 Task: Check a repository's "Stars" to see who else finds it interesting.
Action: Mouse moved to (1056, 61)
Screenshot: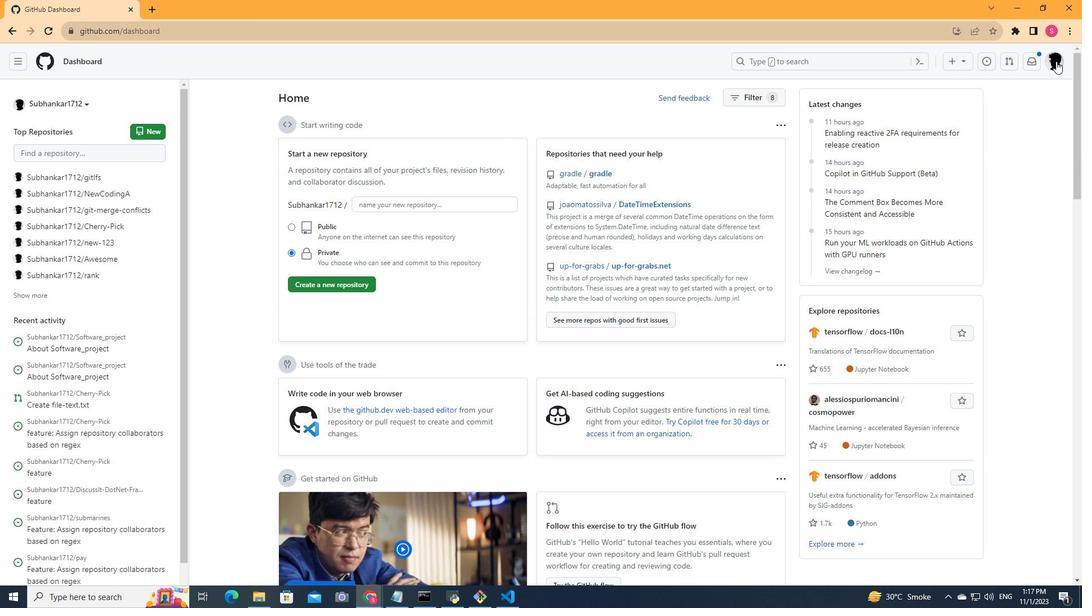 
Action: Mouse pressed left at (1056, 61)
Screenshot: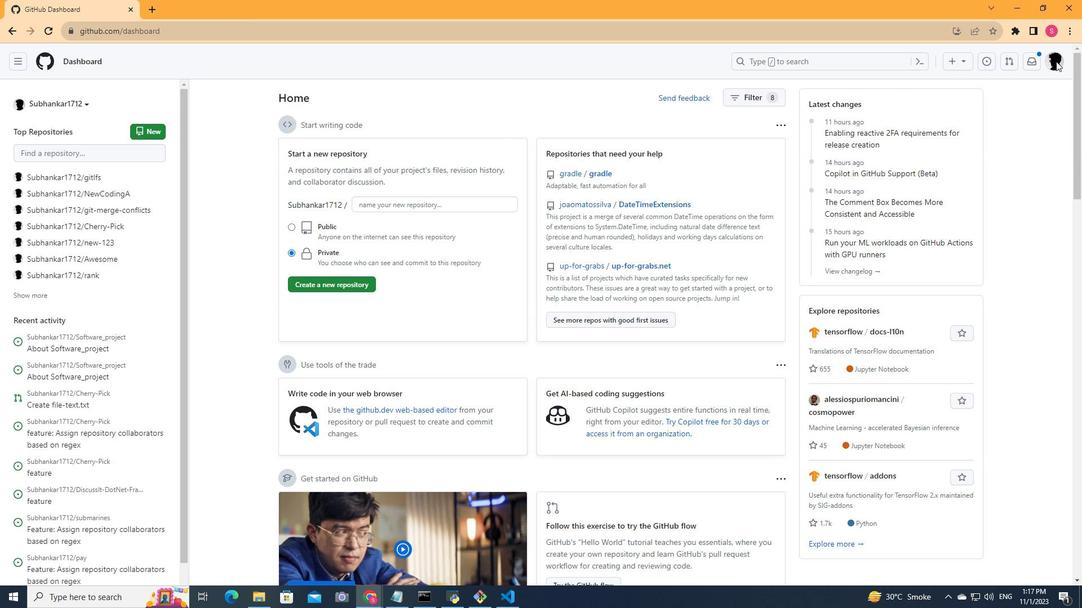 
Action: Mouse moved to (935, 145)
Screenshot: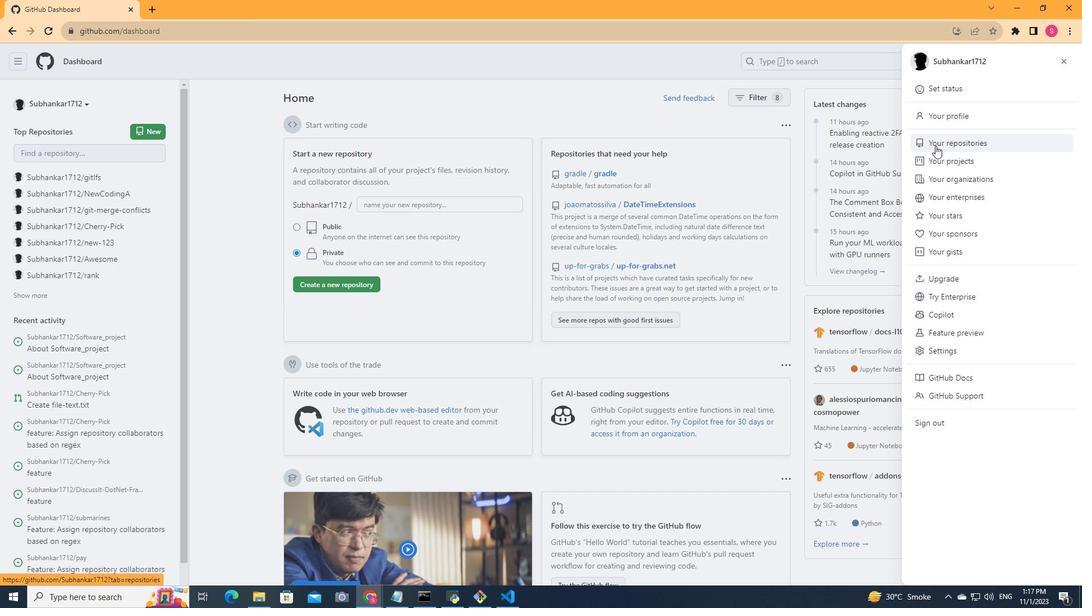 
Action: Mouse pressed left at (935, 145)
Screenshot: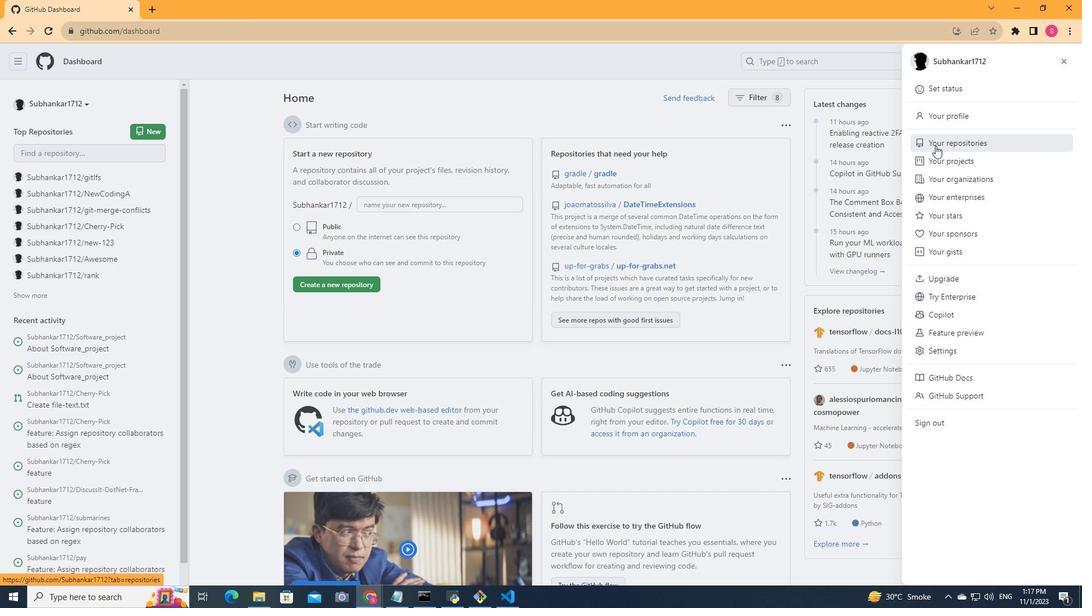 
Action: Mouse moved to (297, 85)
Screenshot: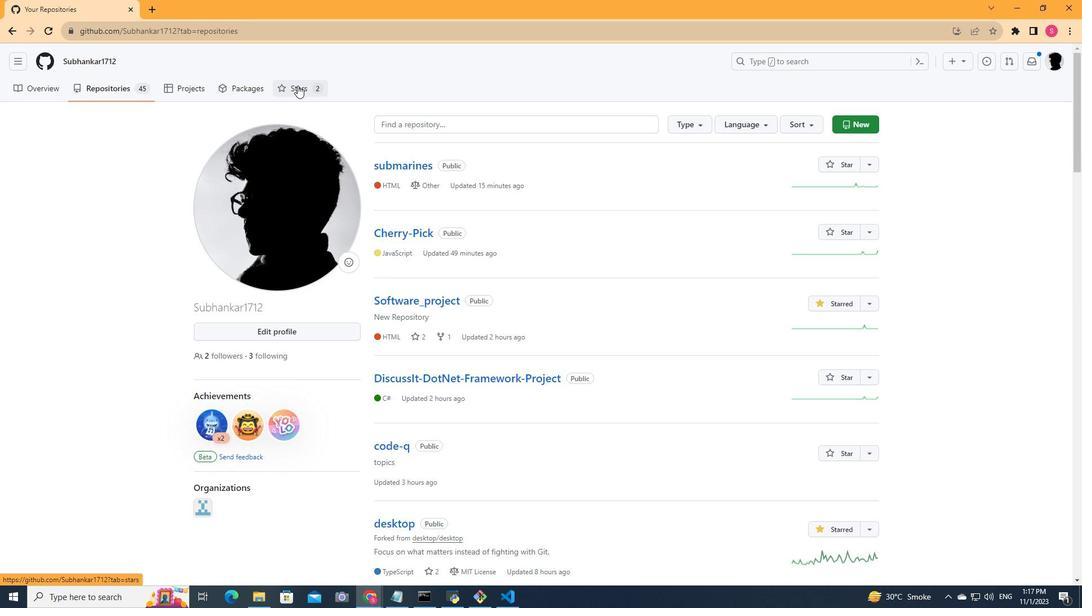 
Action: Mouse pressed left at (297, 85)
Screenshot: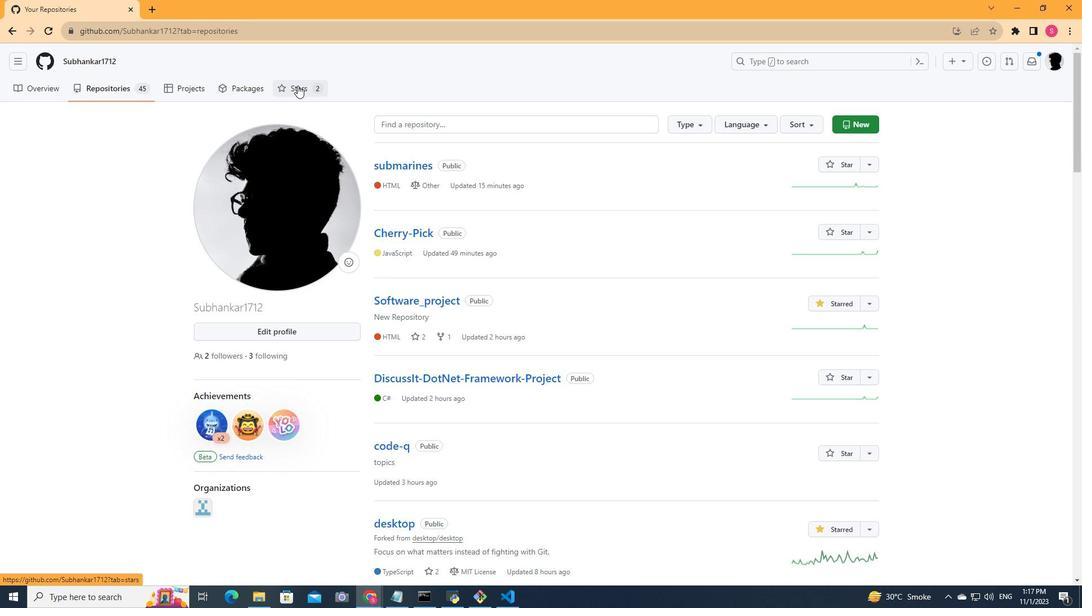 
Action: Mouse moved to (481, 280)
Screenshot: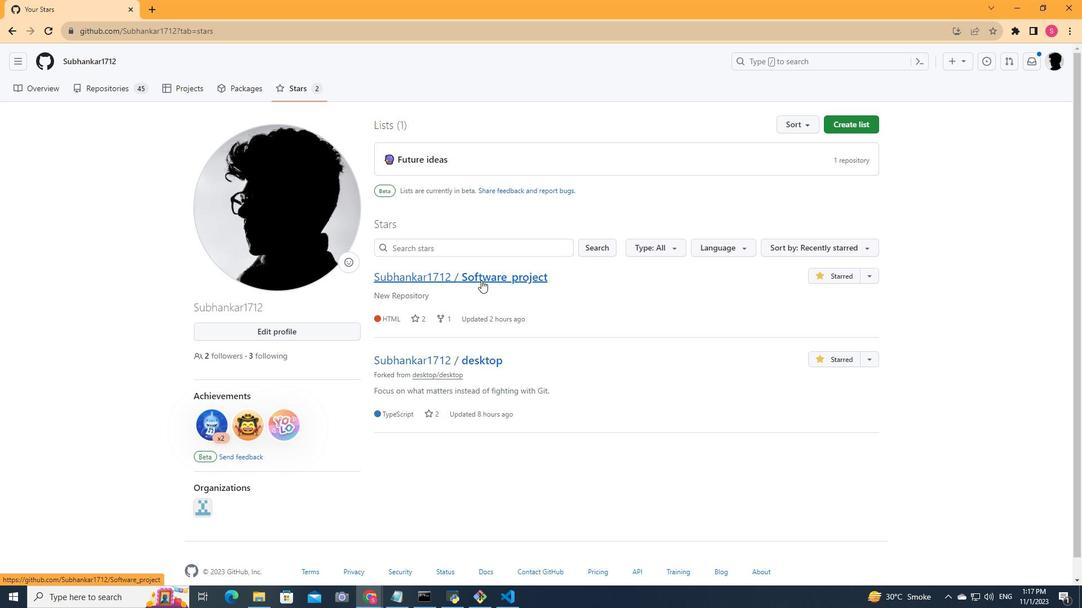 
Action: Mouse pressed left at (481, 280)
Screenshot: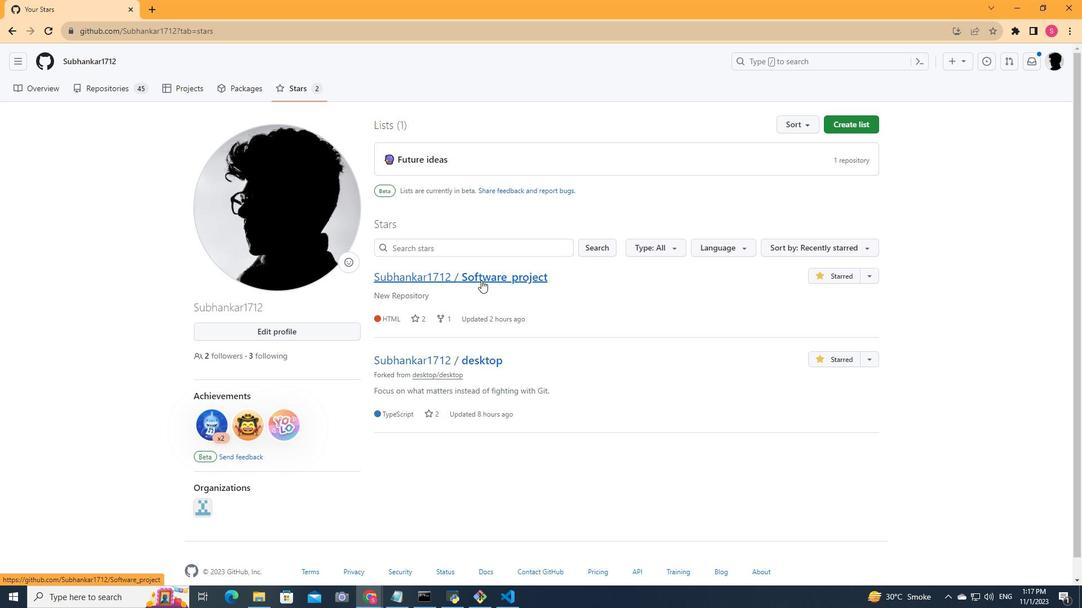 
Action: Mouse moved to (741, 237)
Screenshot: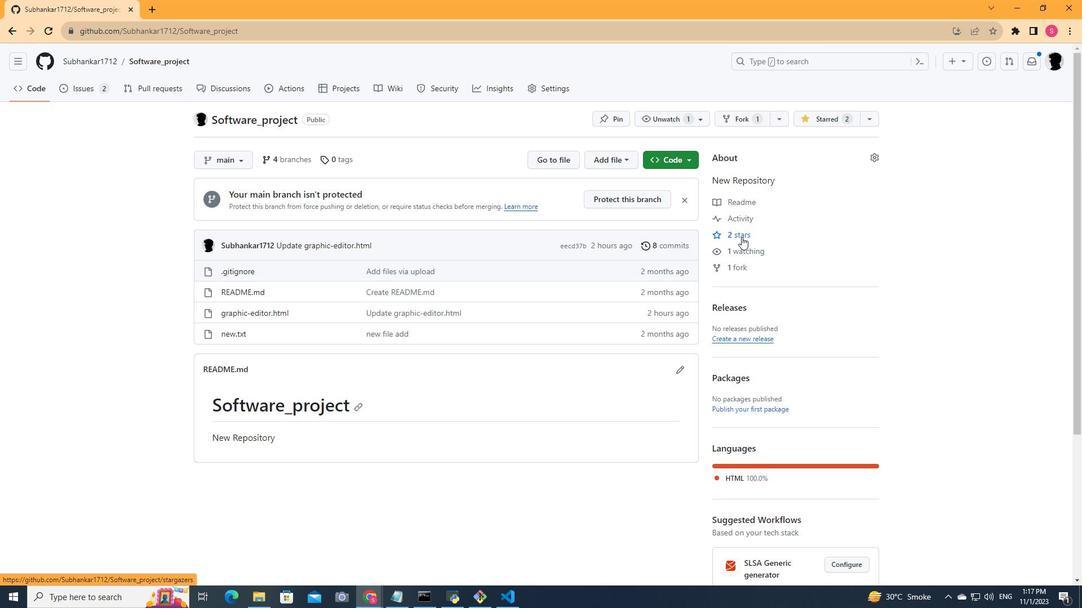 
Action: Mouse pressed left at (741, 237)
Screenshot: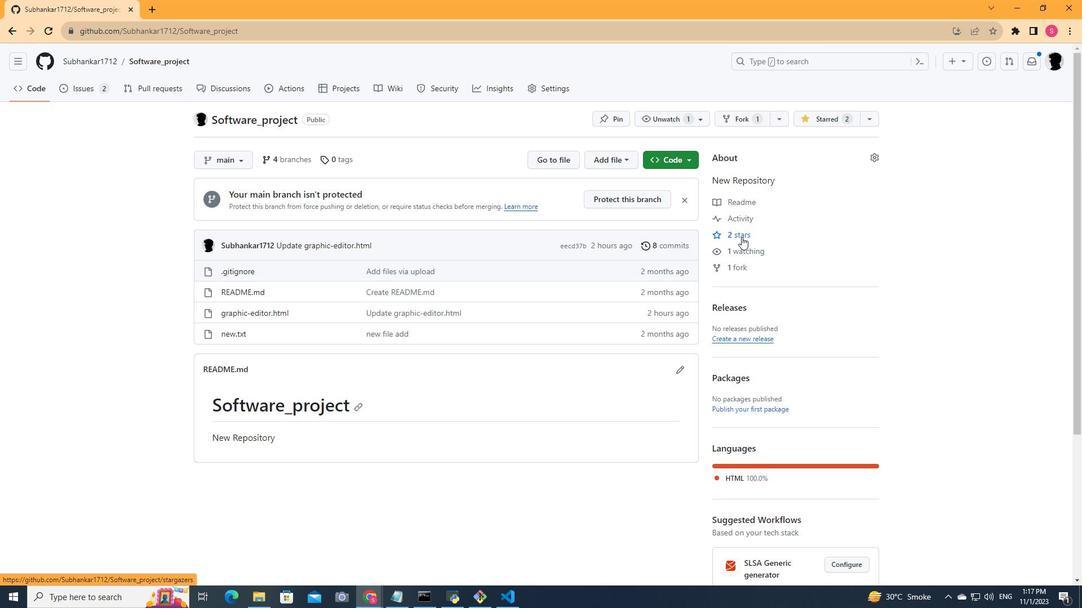 
Action: Mouse moved to (266, 162)
Screenshot: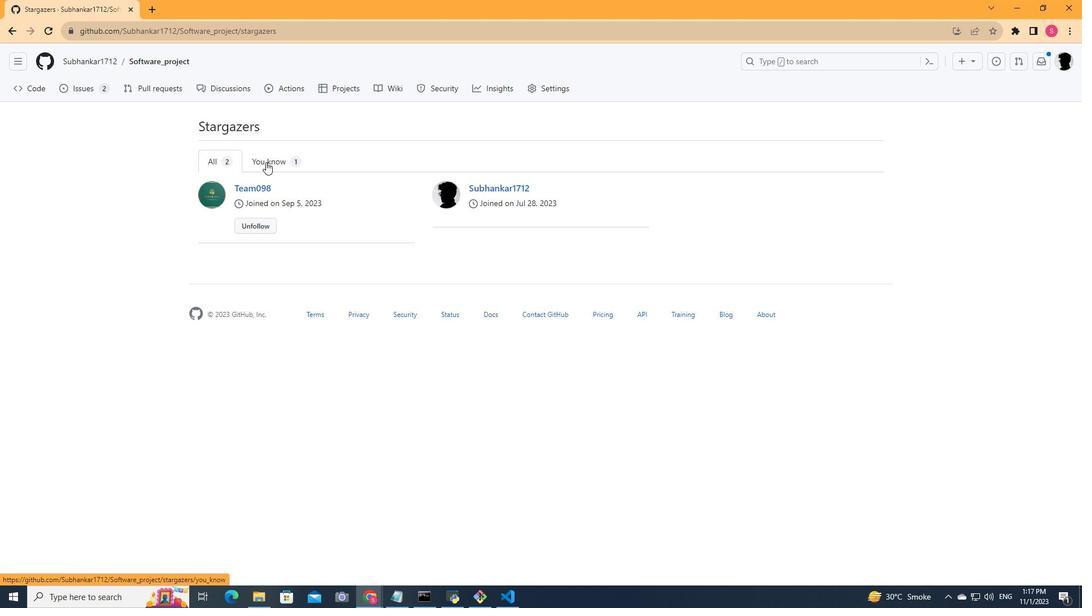 
Action: Mouse pressed left at (266, 162)
Screenshot: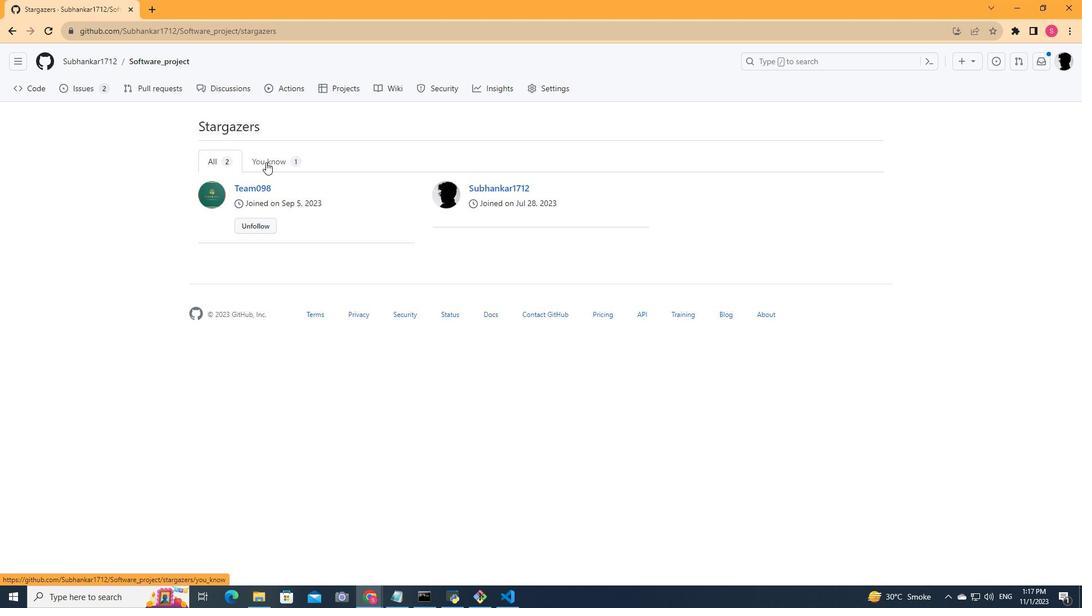 
Action: Mouse moved to (236, 163)
Screenshot: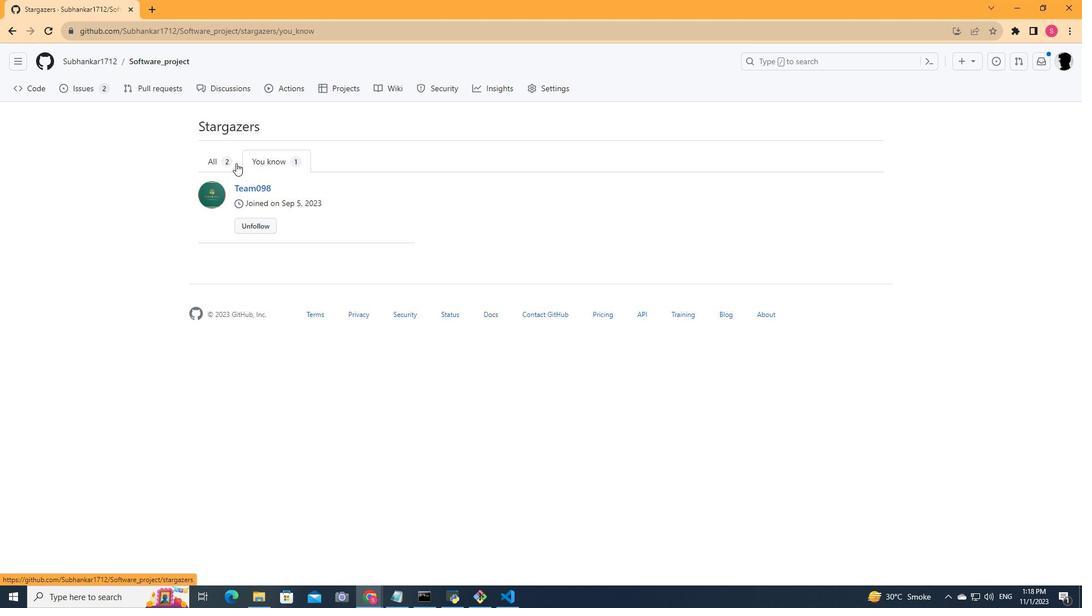 
Action: Mouse pressed left at (236, 163)
Screenshot: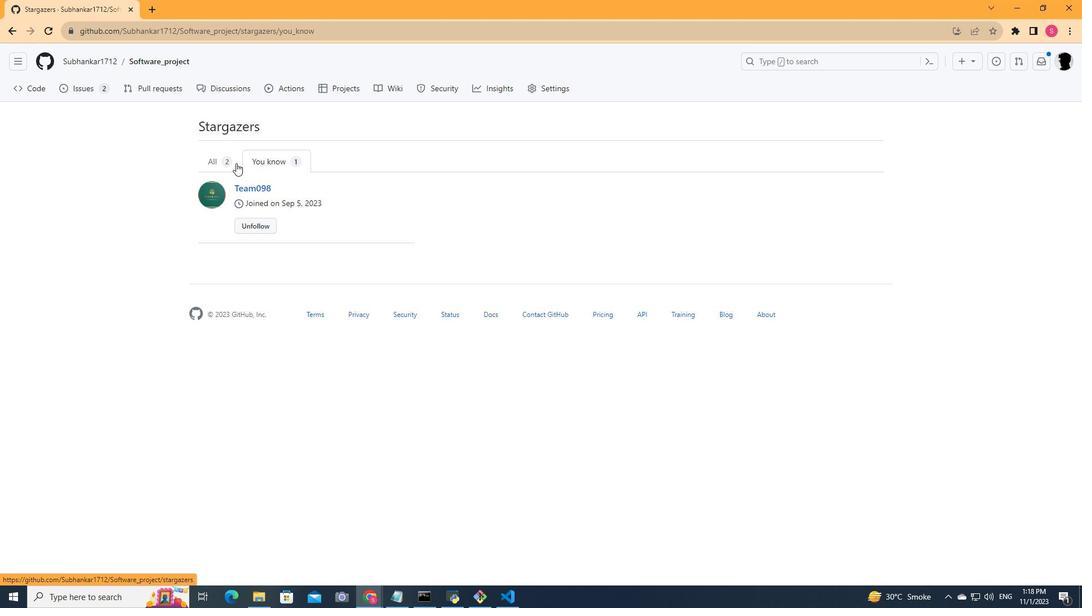 
Action: Mouse moved to (15, 27)
Screenshot: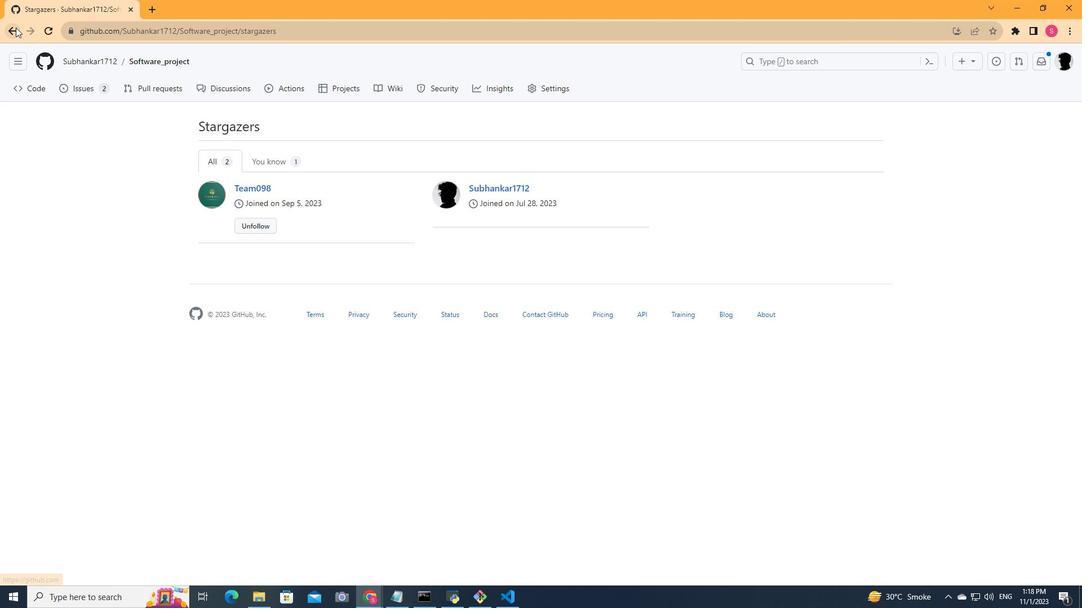 
Action: Mouse pressed left at (15, 27)
Screenshot: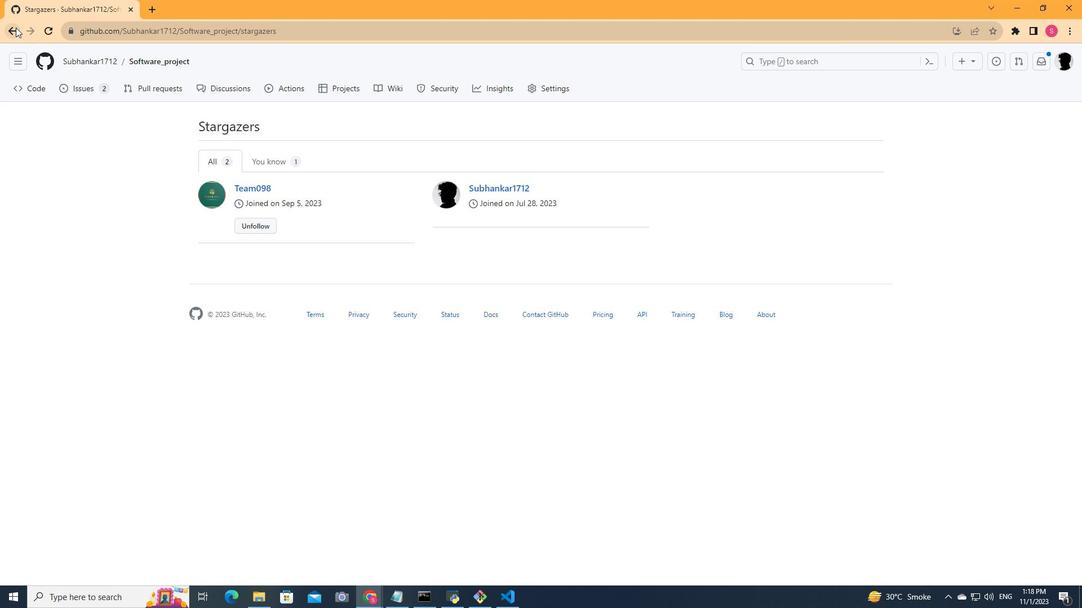 
Action: Mouse moved to (14, 27)
Screenshot: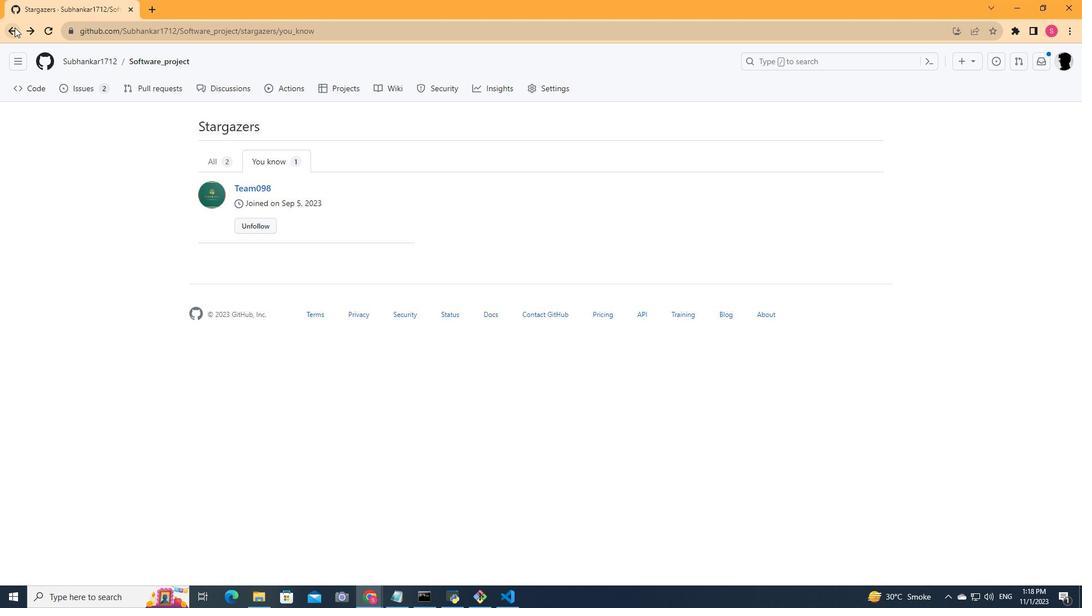 
Action: Mouse pressed left at (14, 27)
Screenshot: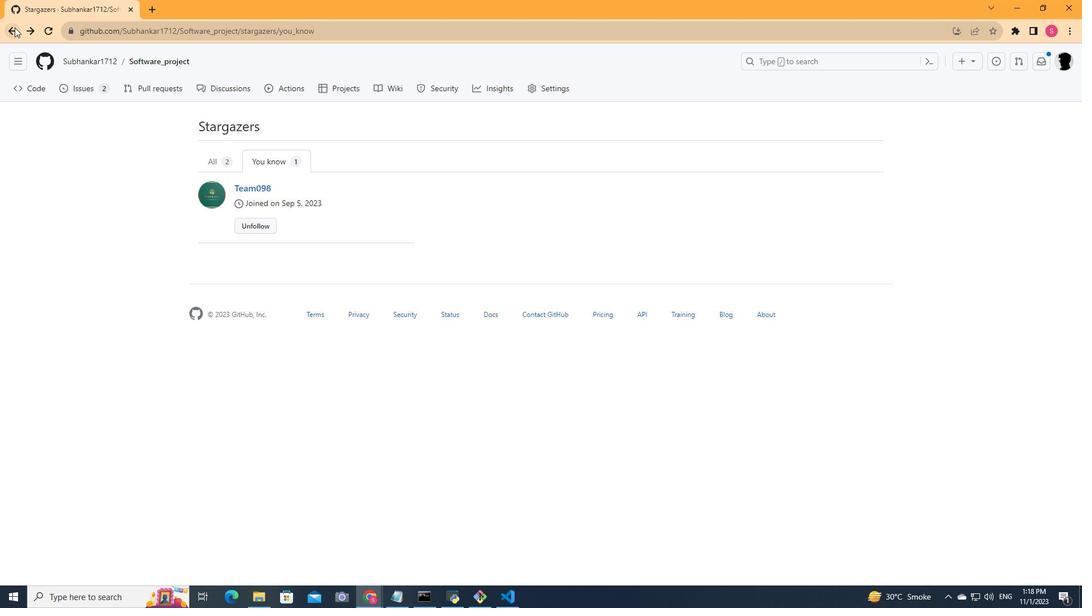 
Action: Mouse pressed left at (14, 27)
Screenshot: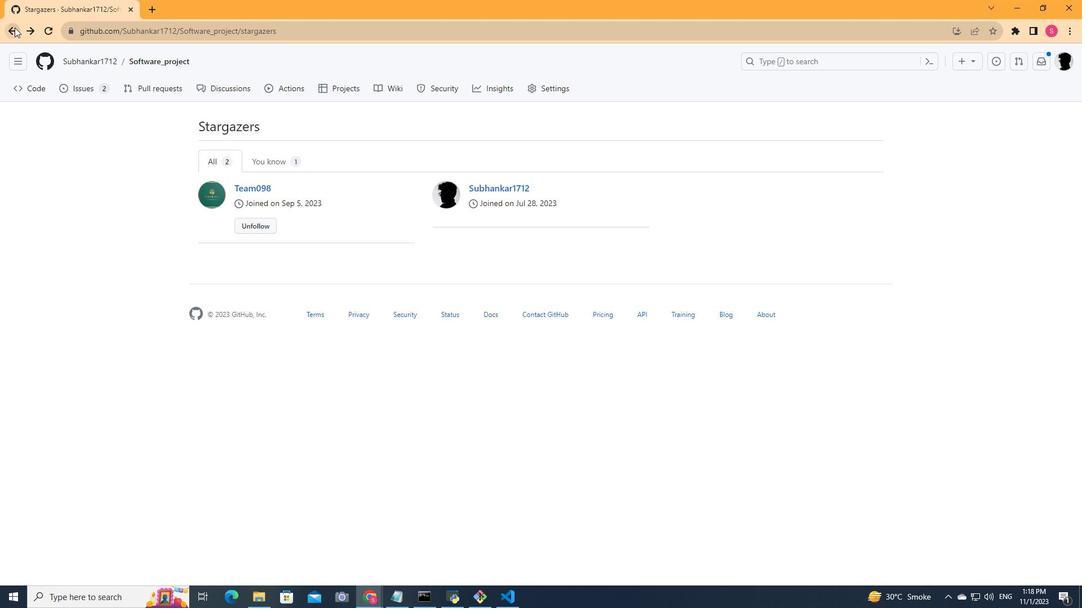 
Action: Mouse pressed left at (14, 27)
Screenshot: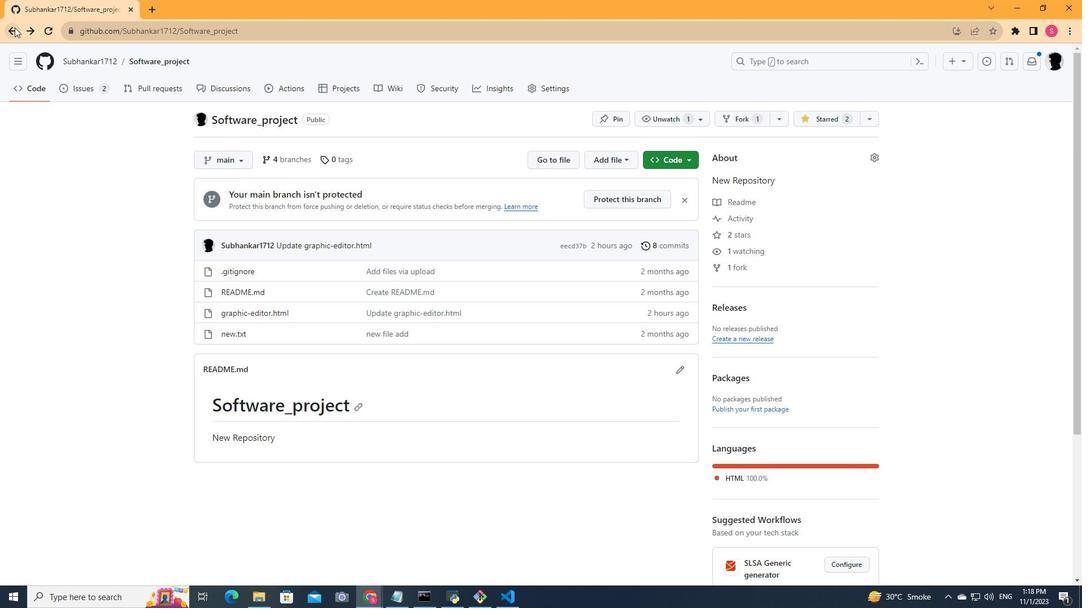 
Action: Mouse moved to (457, 362)
Screenshot: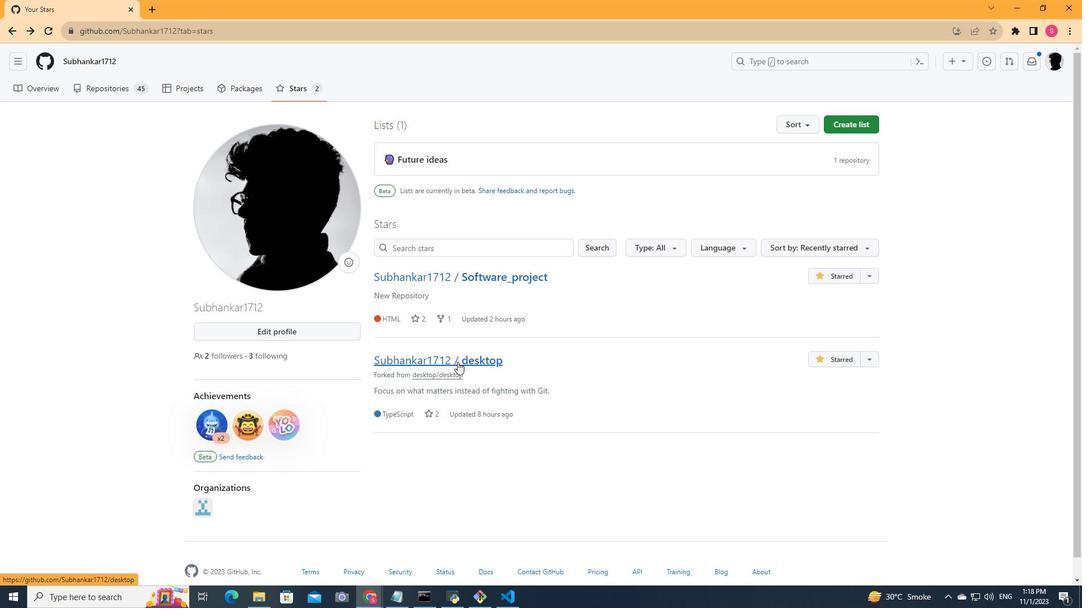 
Action: Mouse pressed left at (457, 362)
Screenshot: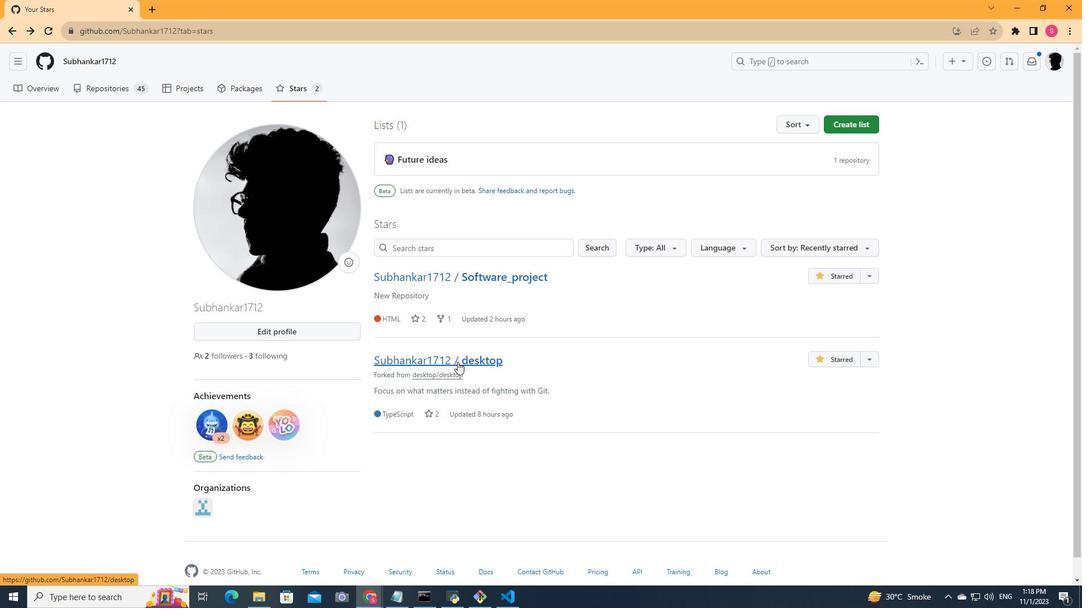 
Action: Mouse moved to (738, 296)
Screenshot: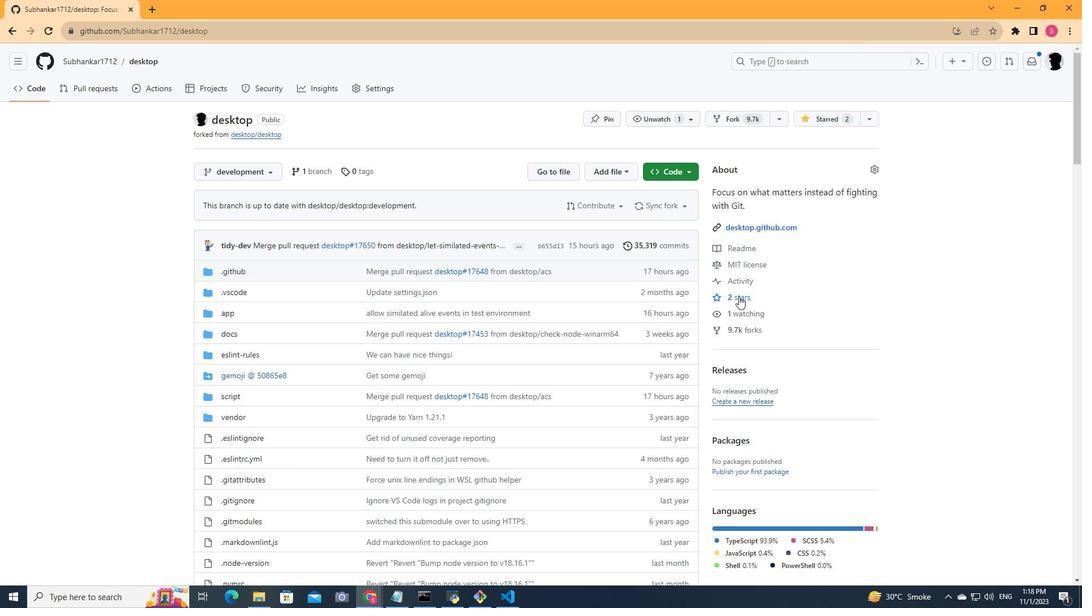 
Action: Mouse pressed left at (738, 296)
Screenshot: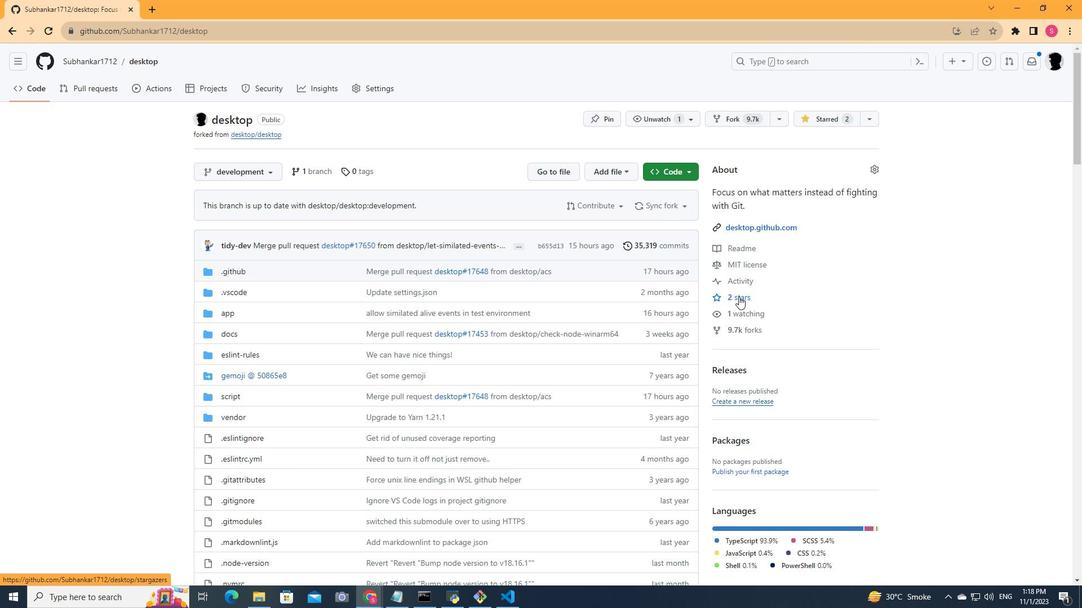 
Action: Mouse moved to (249, 162)
Screenshot: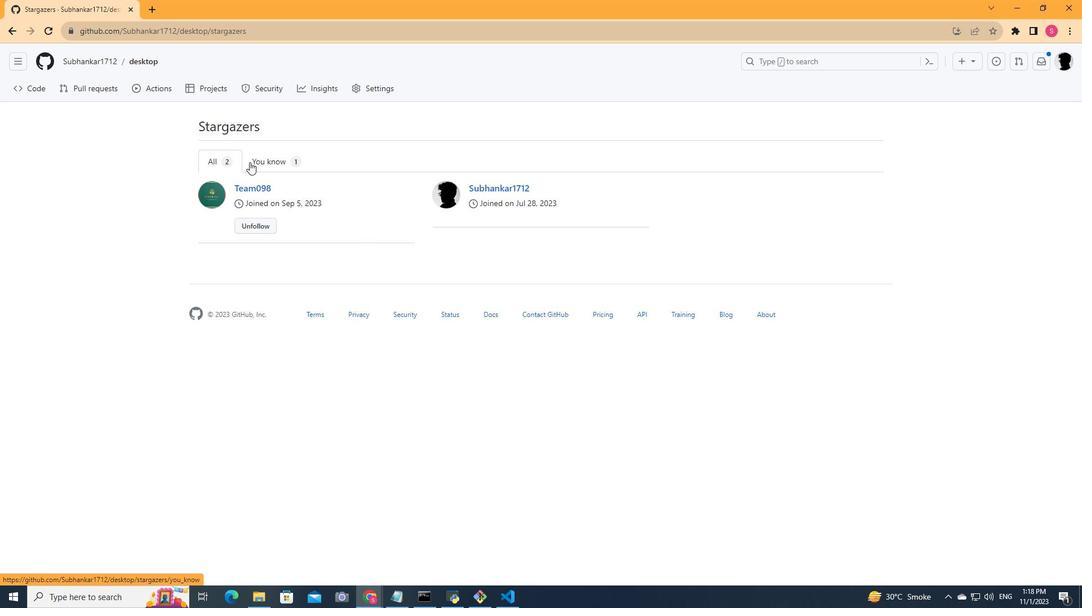 
